 Task: Select the option "Any workspace member" in board deletion restrictions .
Action: Mouse moved to (747, 376)
Screenshot: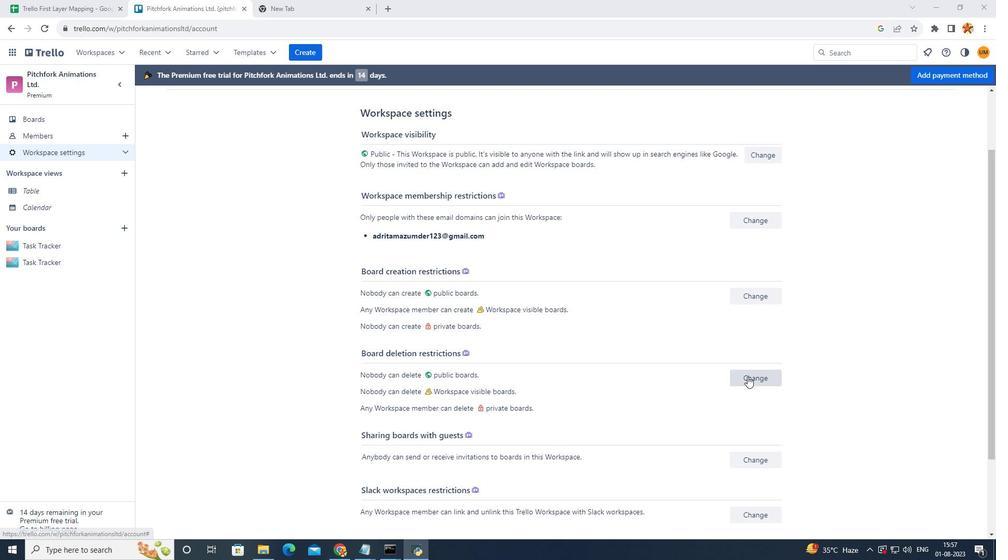 
Action: Mouse pressed left at (747, 376)
Screenshot: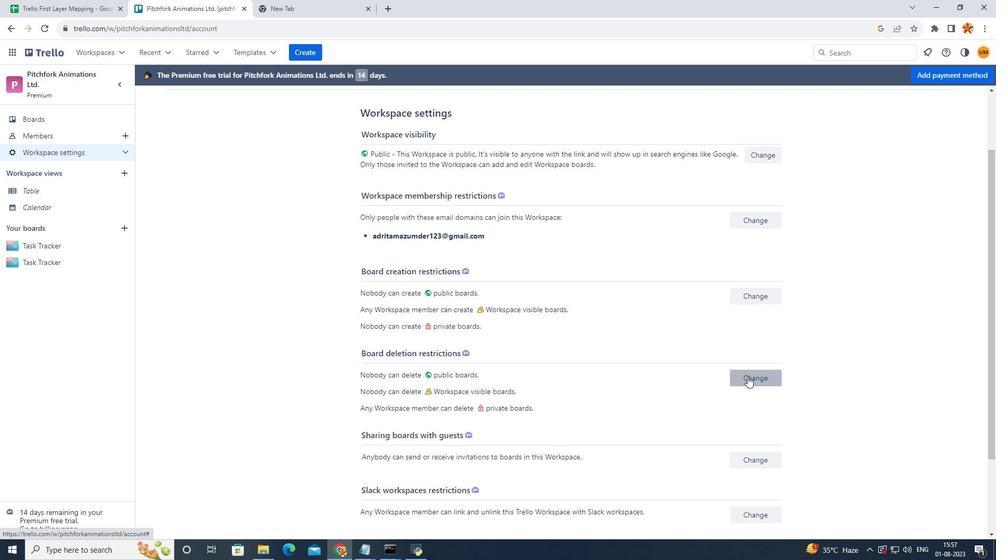 
Action: Mouse moved to (770, 317)
Screenshot: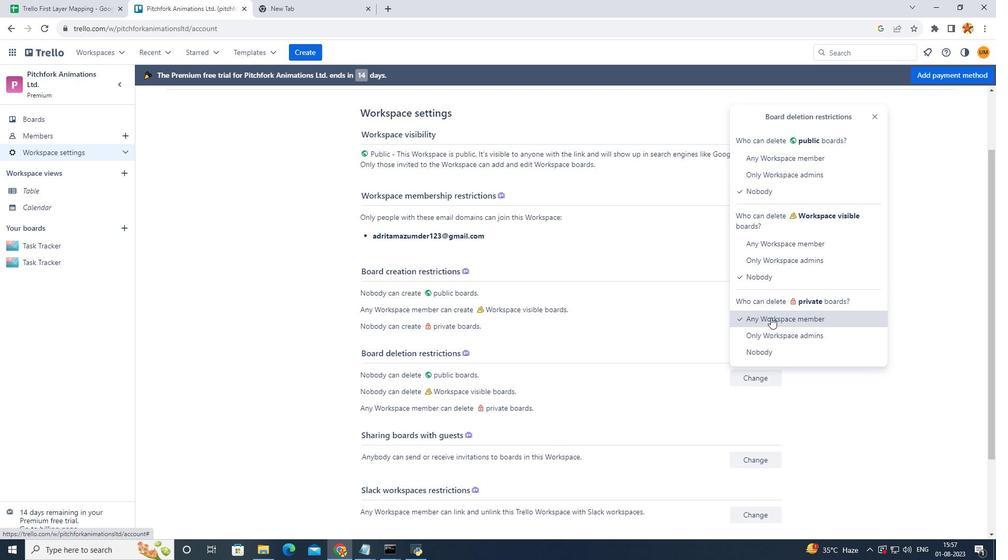 
Action: Mouse pressed left at (770, 317)
Screenshot: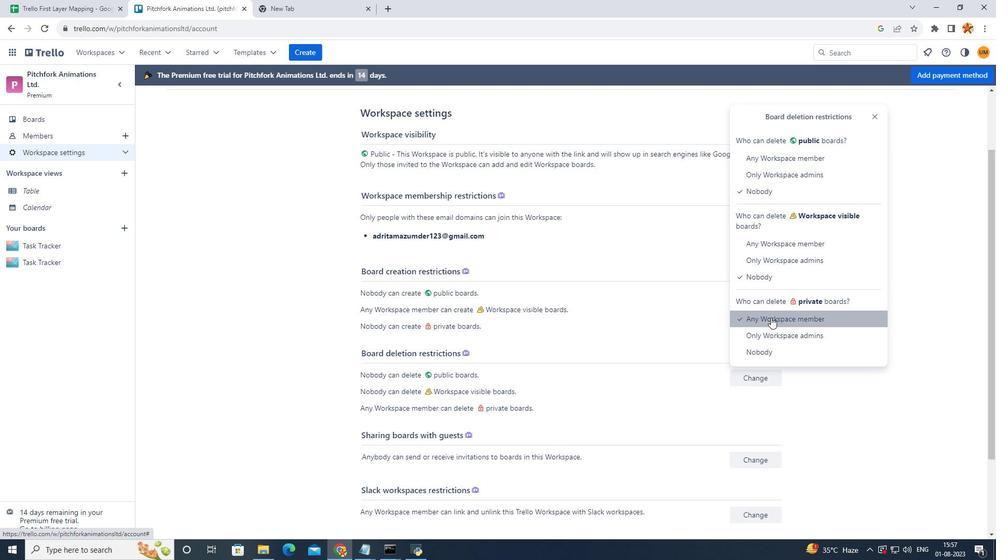 
Action: Mouse moved to (641, 385)
Screenshot: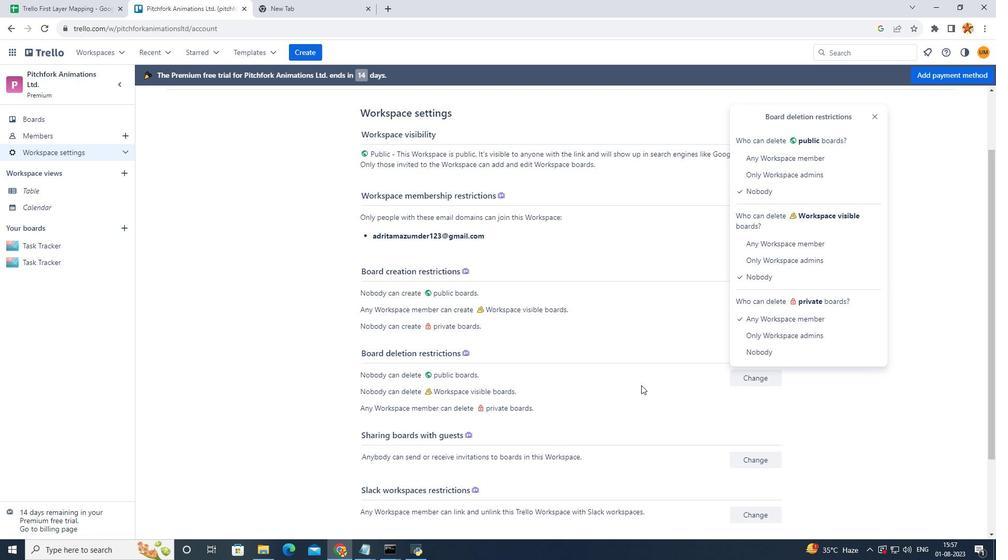 
Action: Mouse pressed left at (641, 385)
Screenshot: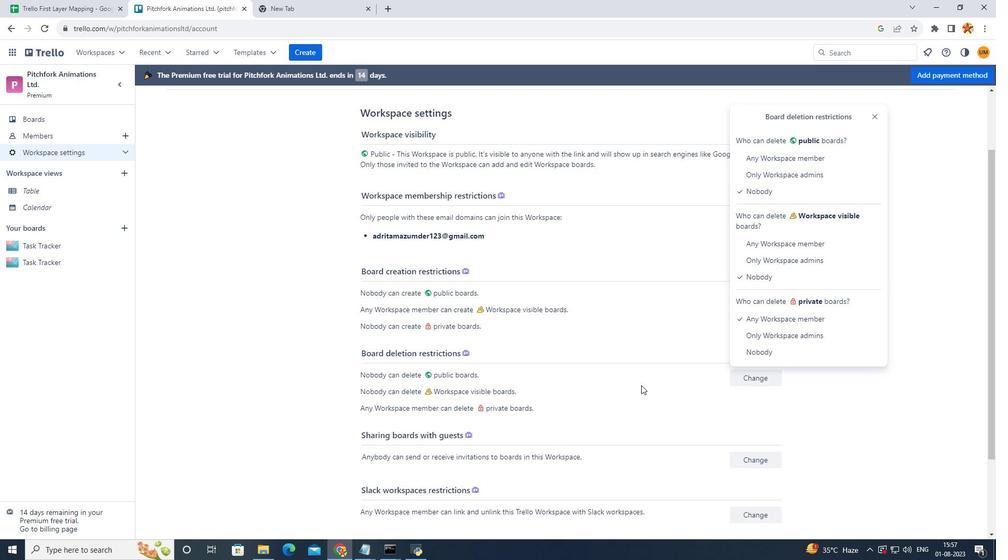 
